 Task: Create a rule when a due date between "1 & 7" working days from now is moved in a card by anyone.
Action: Mouse moved to (397, 346)
Screenshot: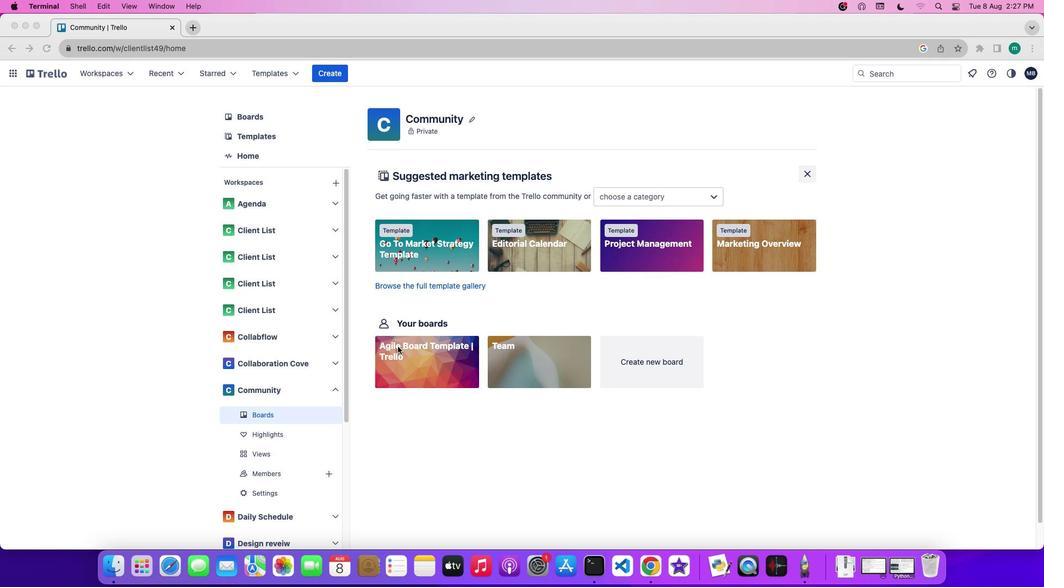 
Action: Mouse pressed left at (397, 346)
Screenshot: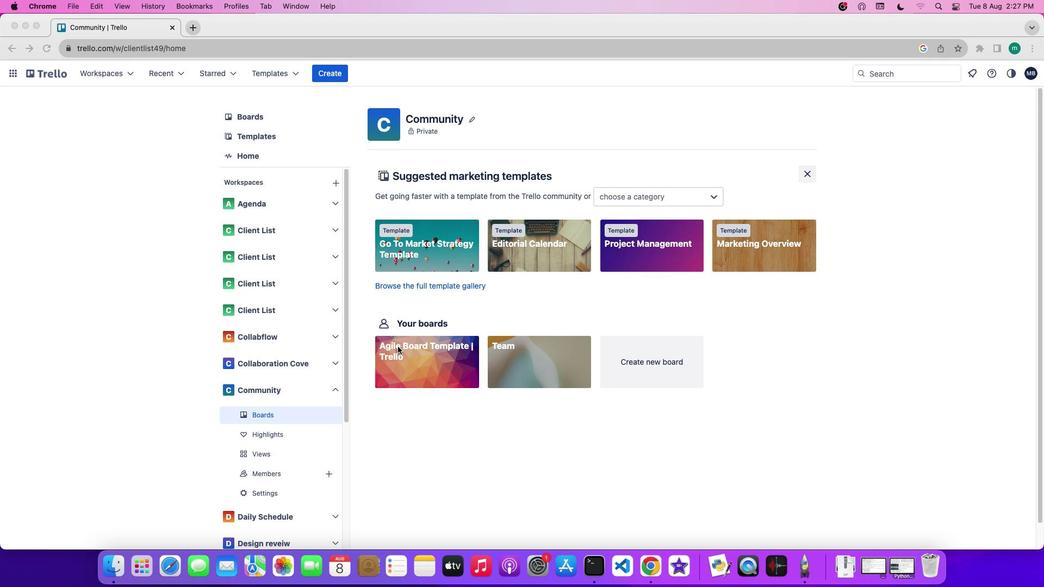 
Action: Mouse pressed left at (397, 346)
Screenshot: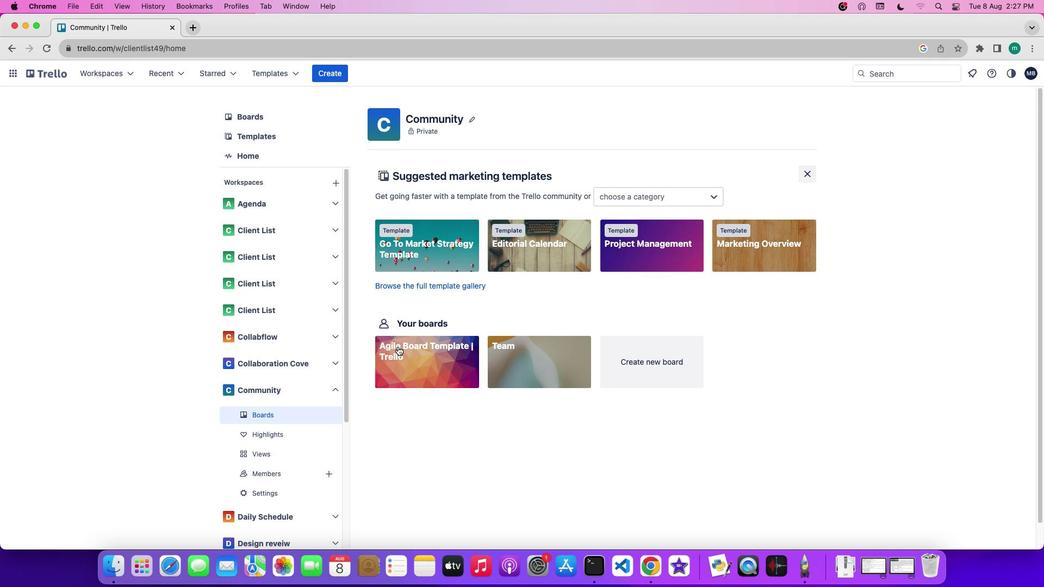 
Action: Mouse moved to (946, 236)
Screenshot: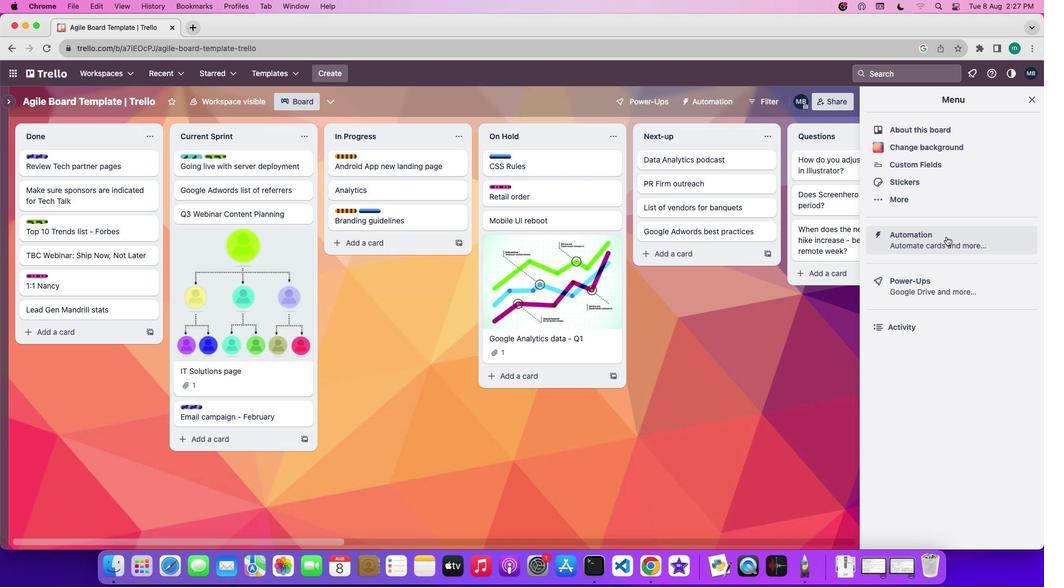 
Action: Mouse pressed left at (946, 236)
Screenshot: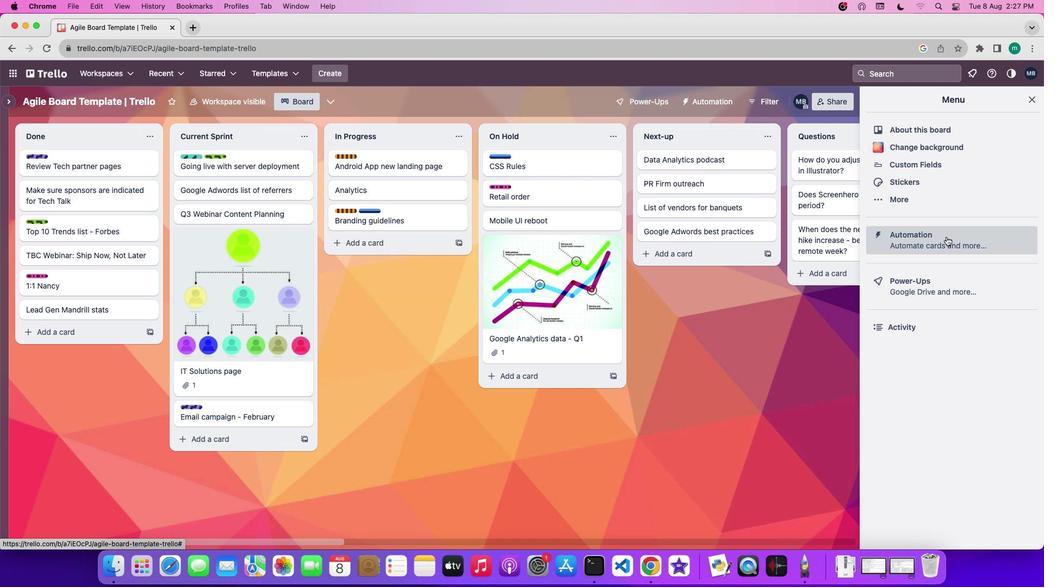 
Action: Mouse moved to (91, 197)
Screenshot: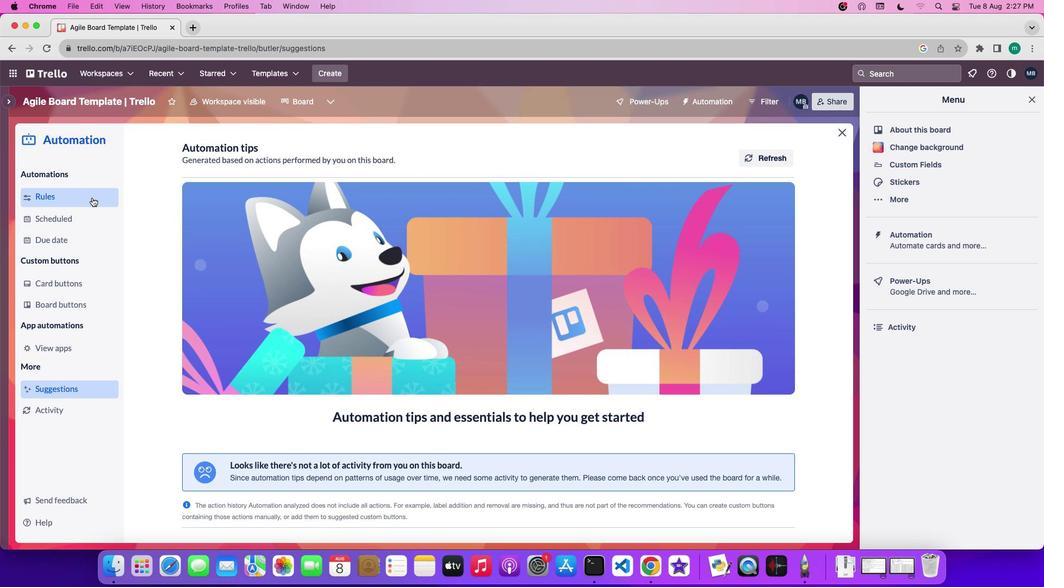 
Action: Mouse pressed left at (91, 197)
Screenshot: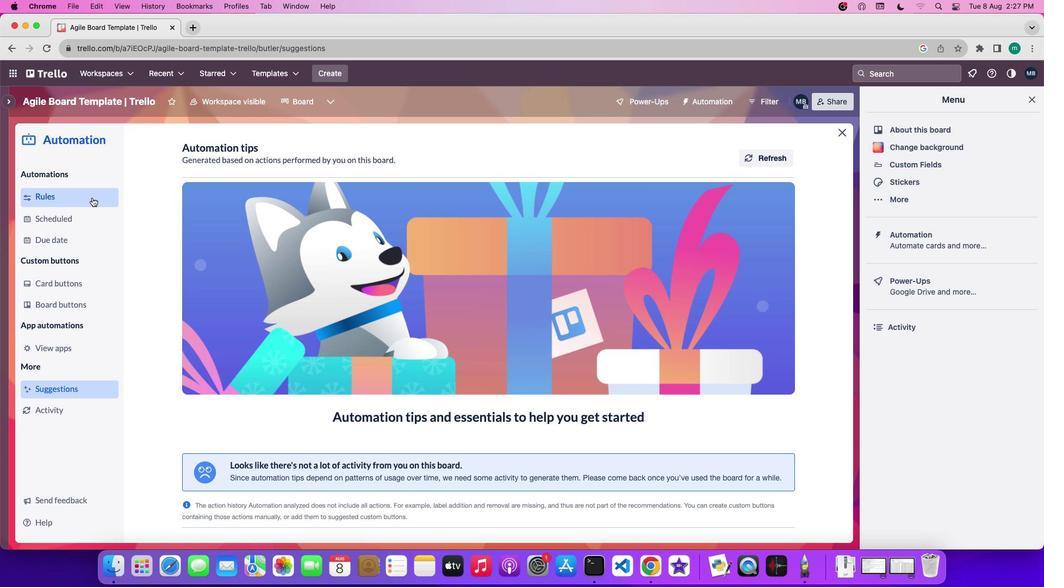 
Action: Mouse moved to (705, 155)
Screenshot: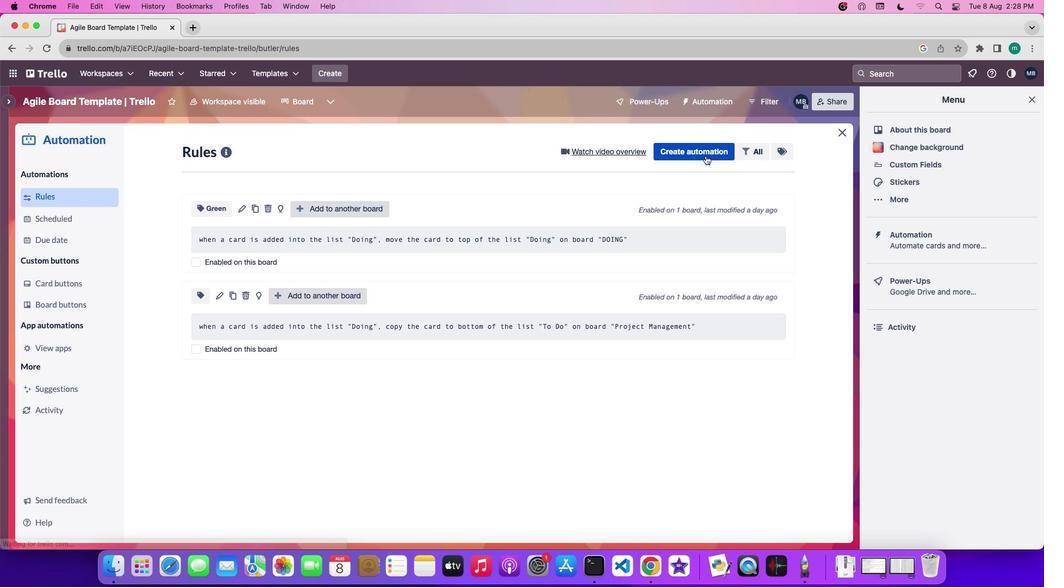 
Action: Mouse pressed left at (705, 155)
Screenshot: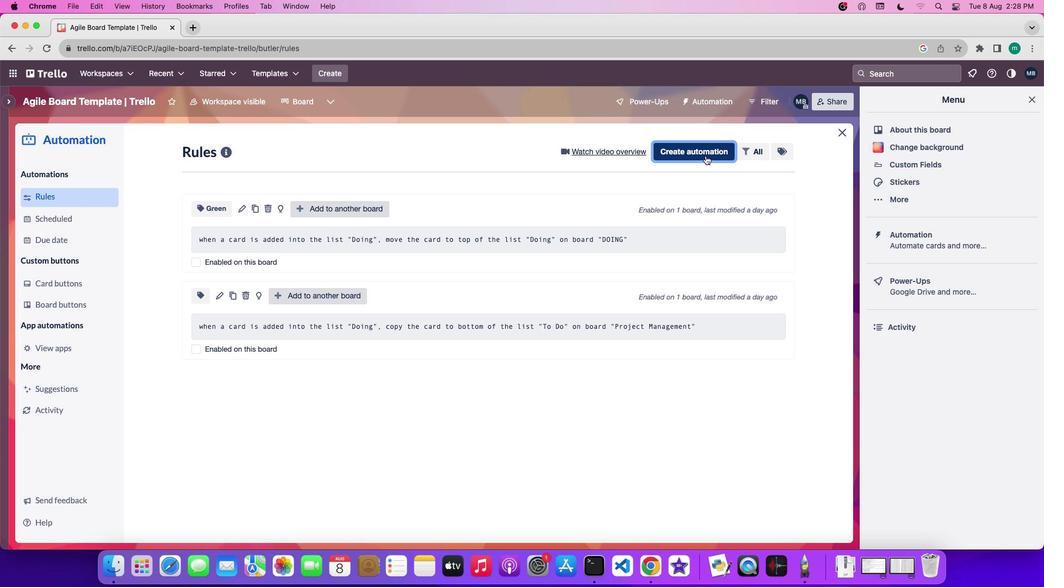 
Action: Mouse moved to (478, 323)
Screenshot: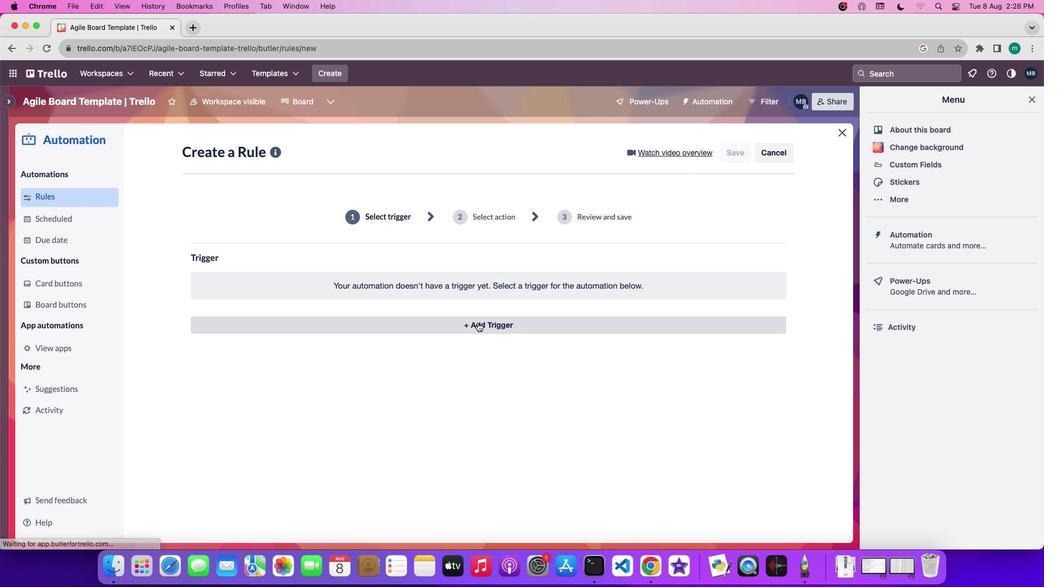 
Action: Mouse pressed left at (478, 323)
Screenshot: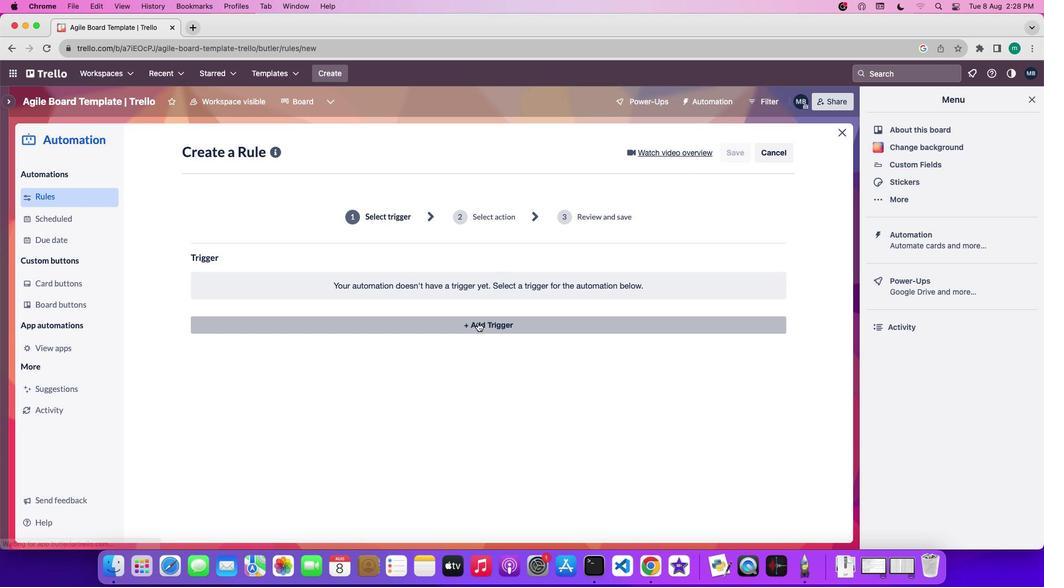 
Action: Mouse moved to (311, 367)
Screenshot: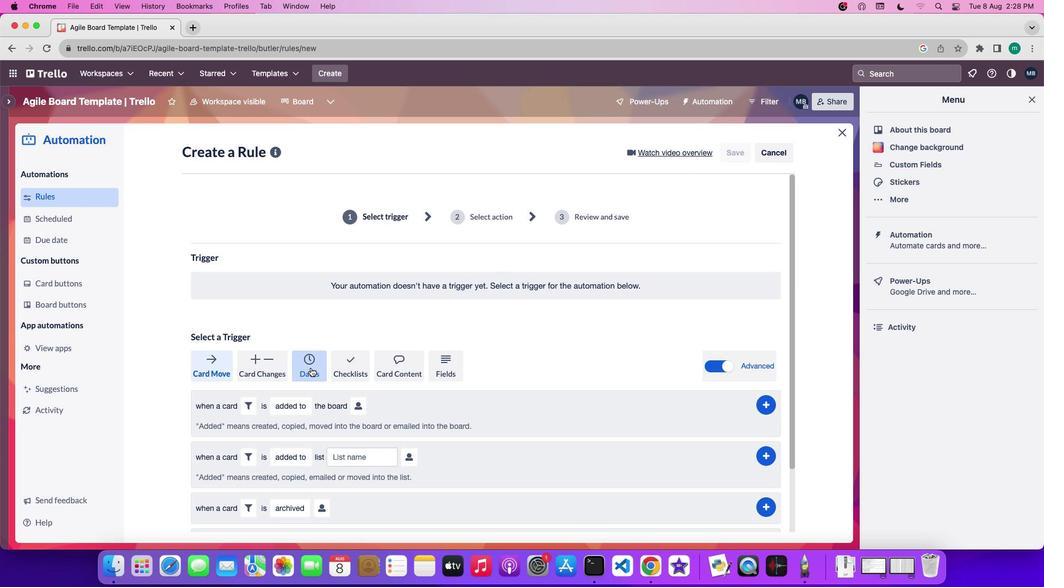 
Action: Mouse pressed left at (311, 367)
Screenshot: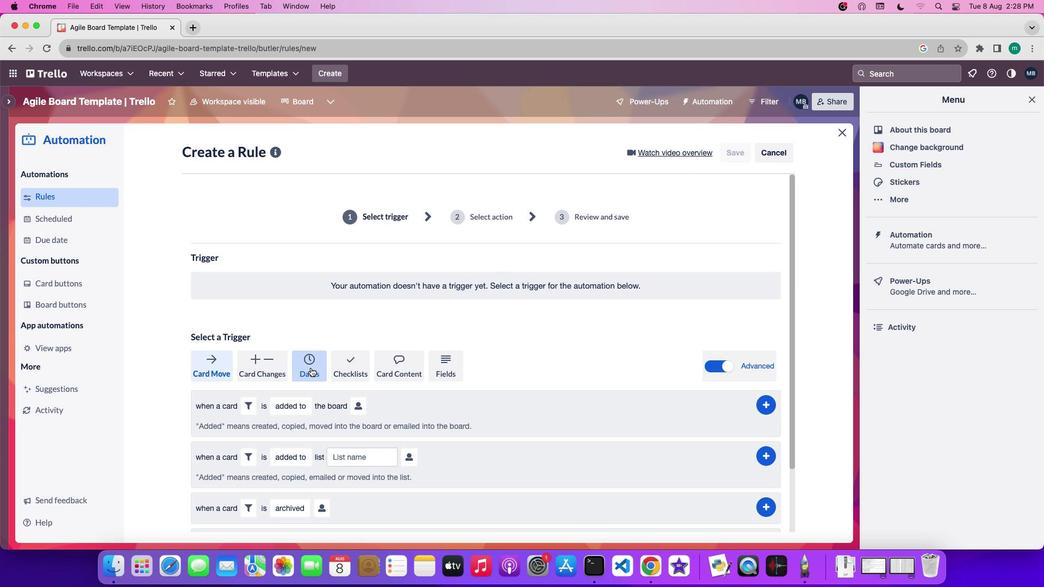 
Action: Mouse moved to (395, 409)
Screenshot: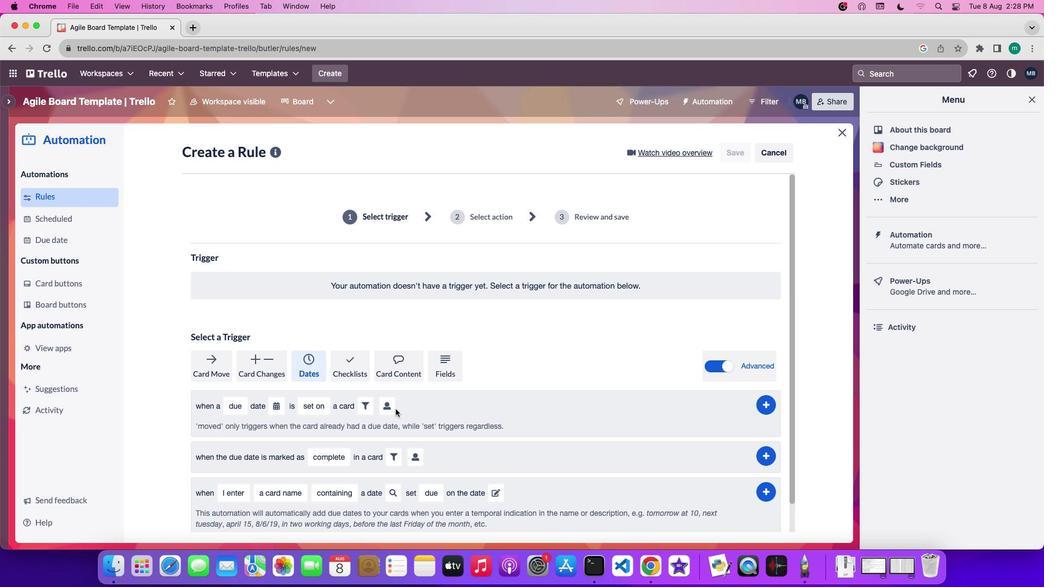 
Action: Mouse scrolled (395, 409) with delta (0, 0)
Screenshot: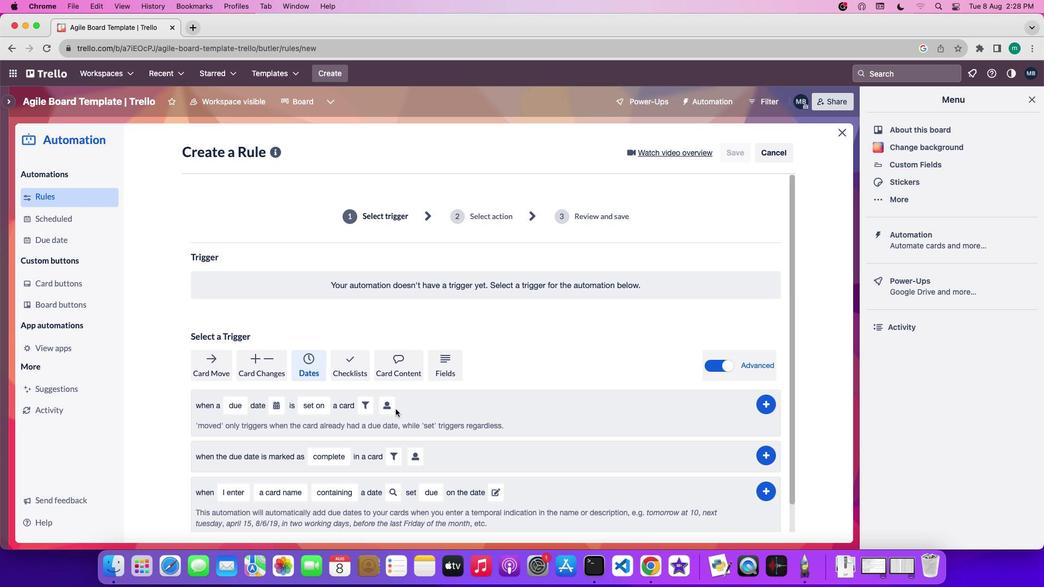 
Action: Mouse scrolled (395, 409) with delta (0, 0)
Screenshot: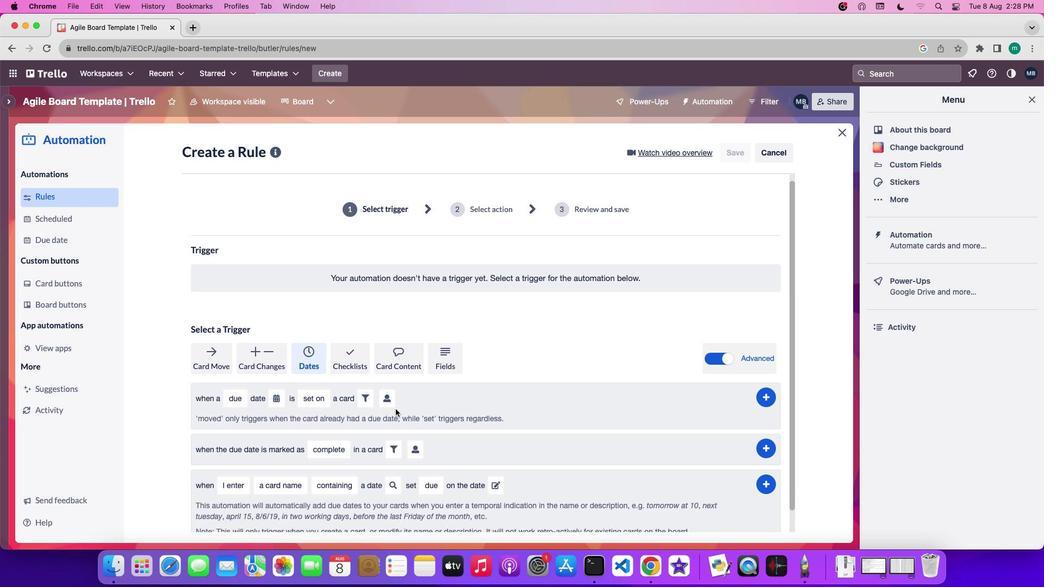 
Action: Mouse scrolled (395, 409) with delta (0, -1)
Screenshot: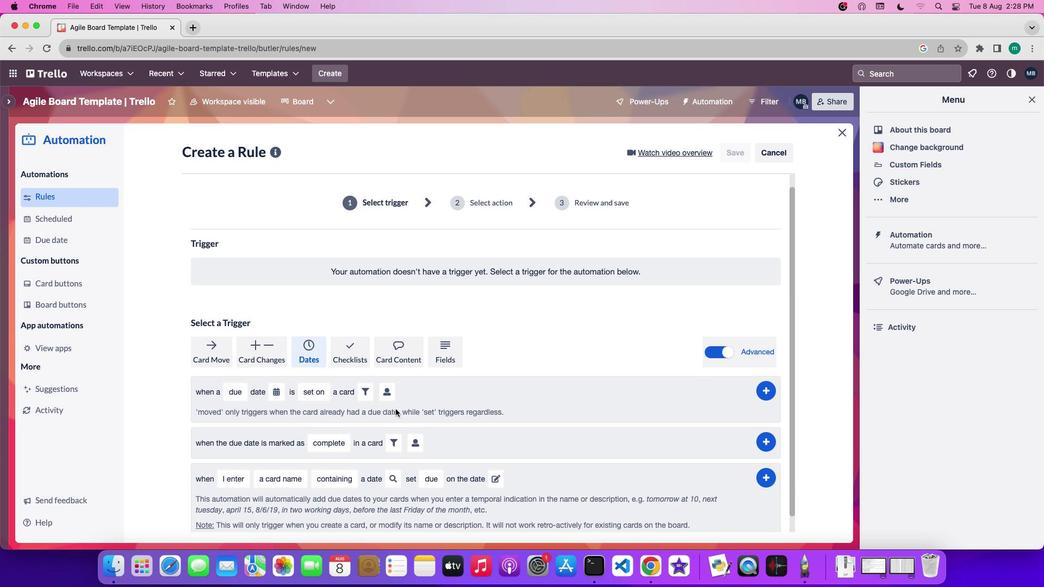 
Action: Mouse scrolled (395, 409) with delta (0, -1)
Screenshot: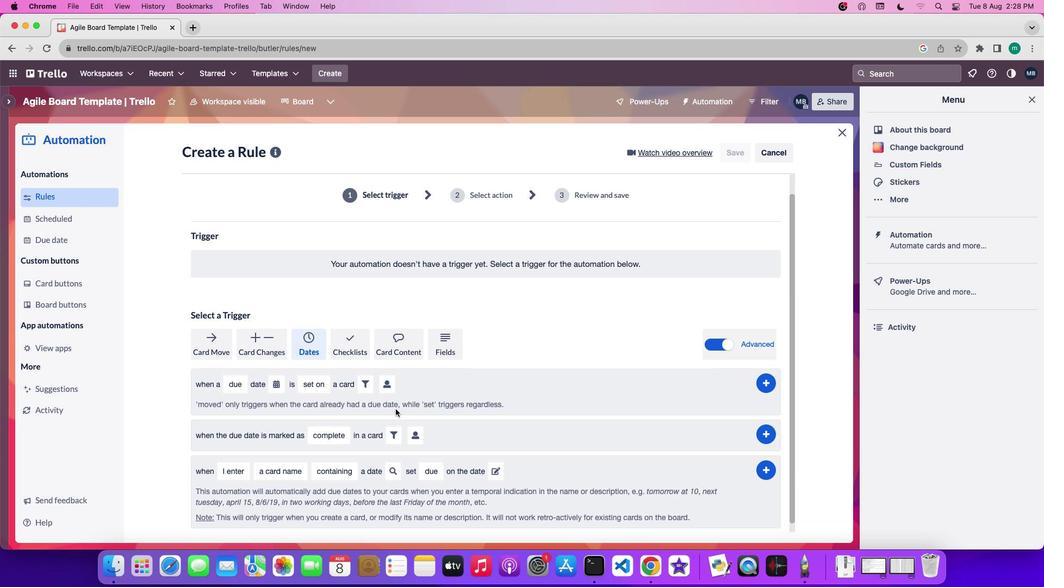 
Action: Mouse moved to (243, 395)
Screenshot: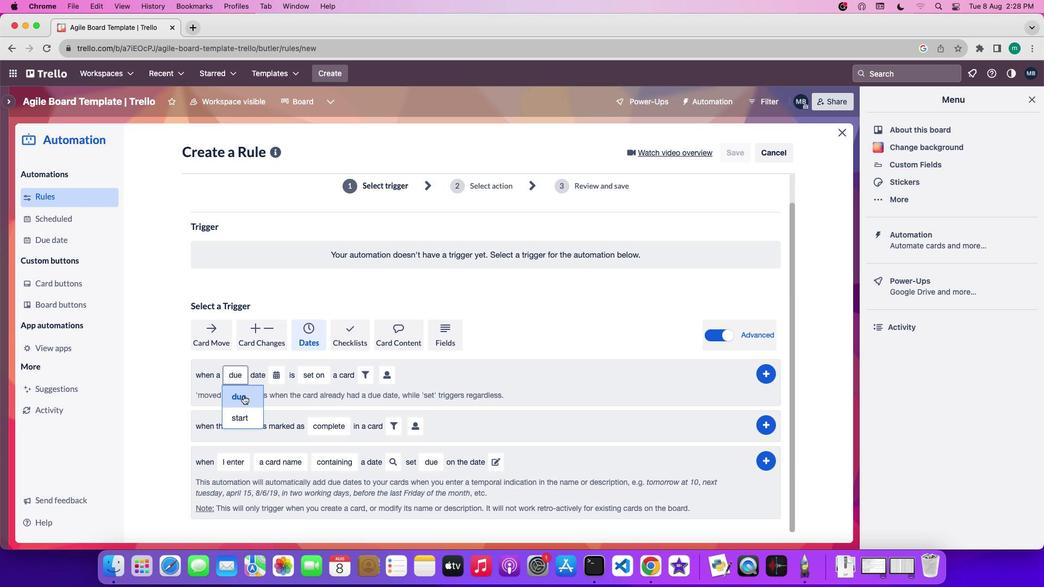 
Action: Mouse pressed left at (243, 395)
Screenshot: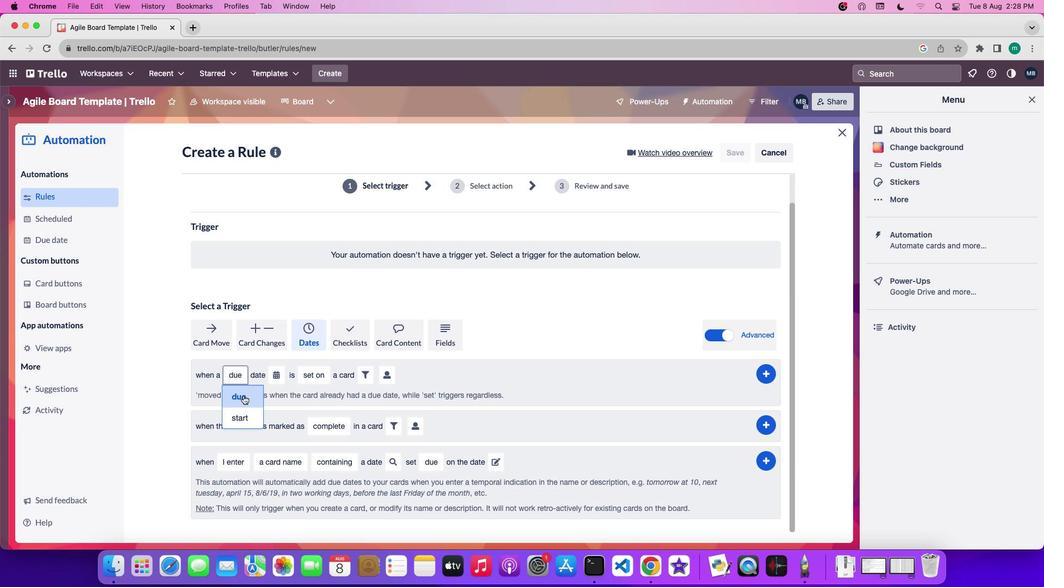 
Action: Mouse moved to (279, 376)
Screenshot: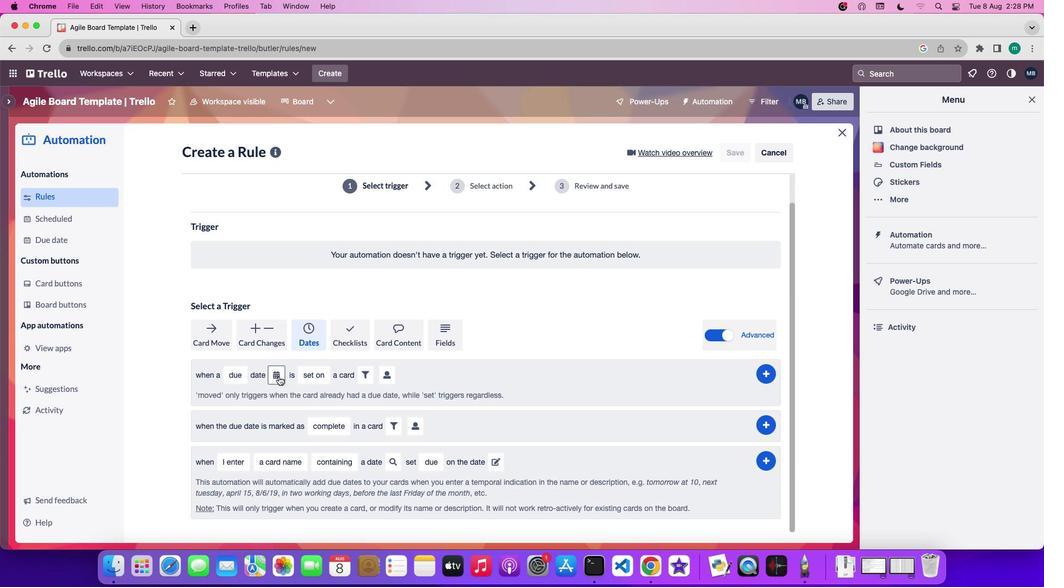 
Action: Mouse pressed left at (279, 376)
Screenshot: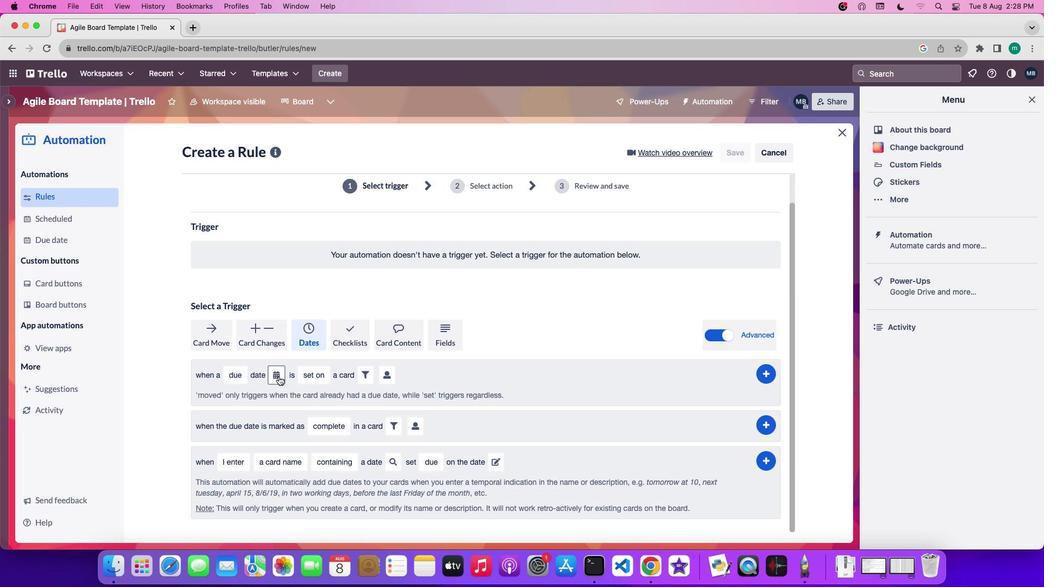 
Action: Mouse moved to (313, 526)
Screenshot: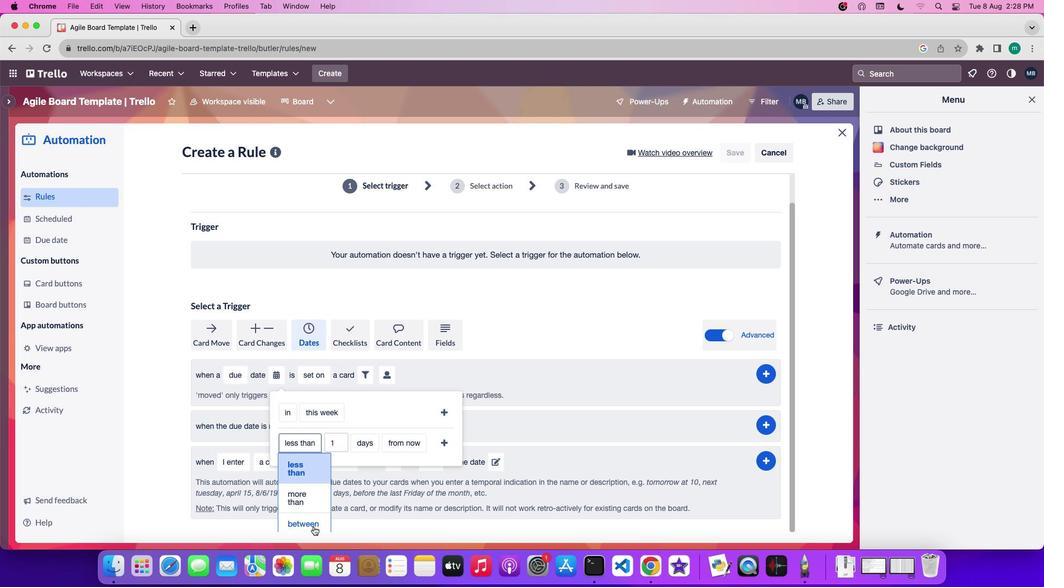 
Action: Mouse pressed left at (313, 526)
Screenshot: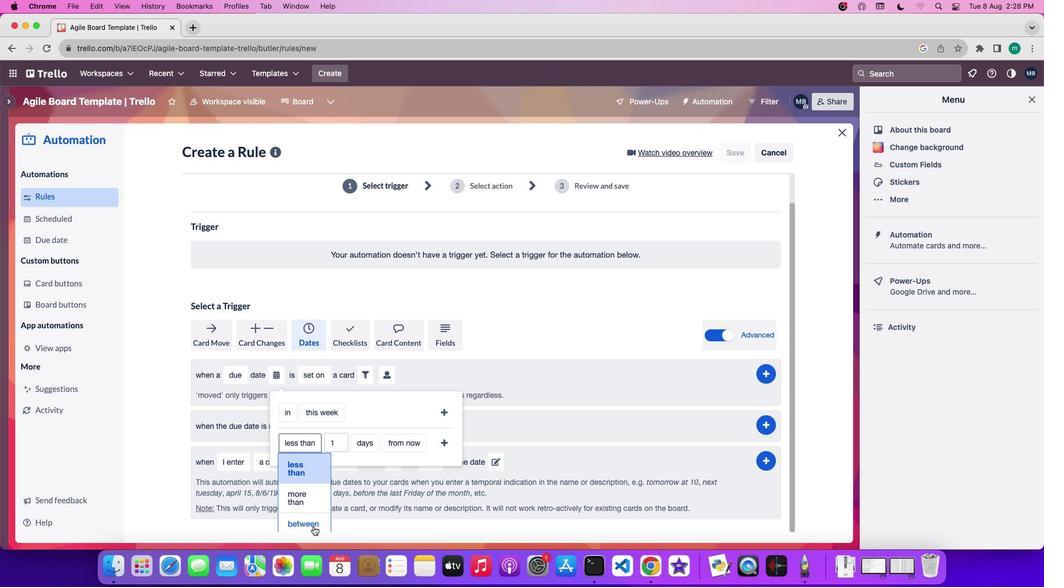 
Action: Mouse moved to (409, 440)
Screenshot: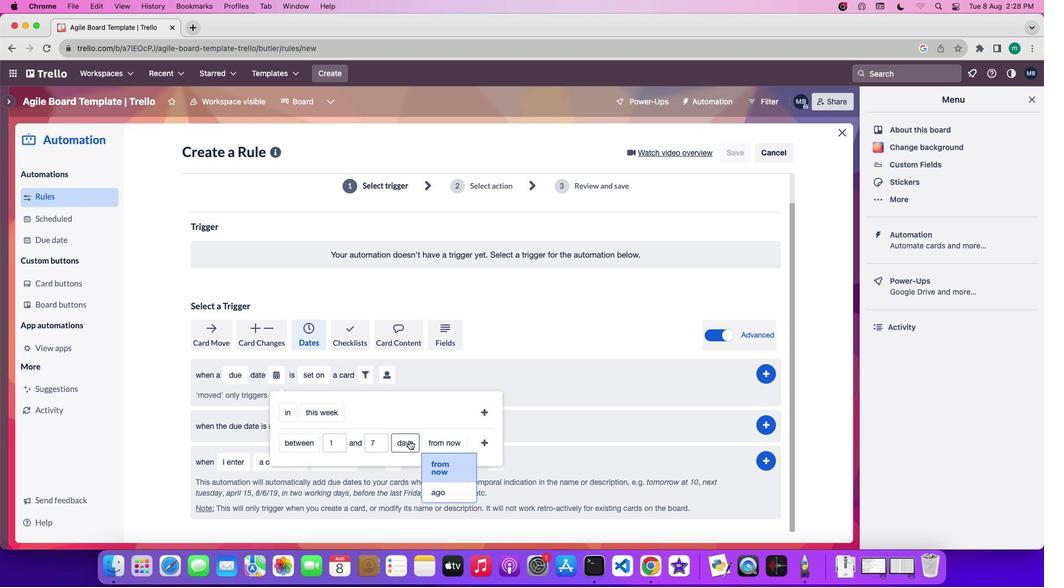 
Action: Mouse pressed left at (409, 440)
Screenshot: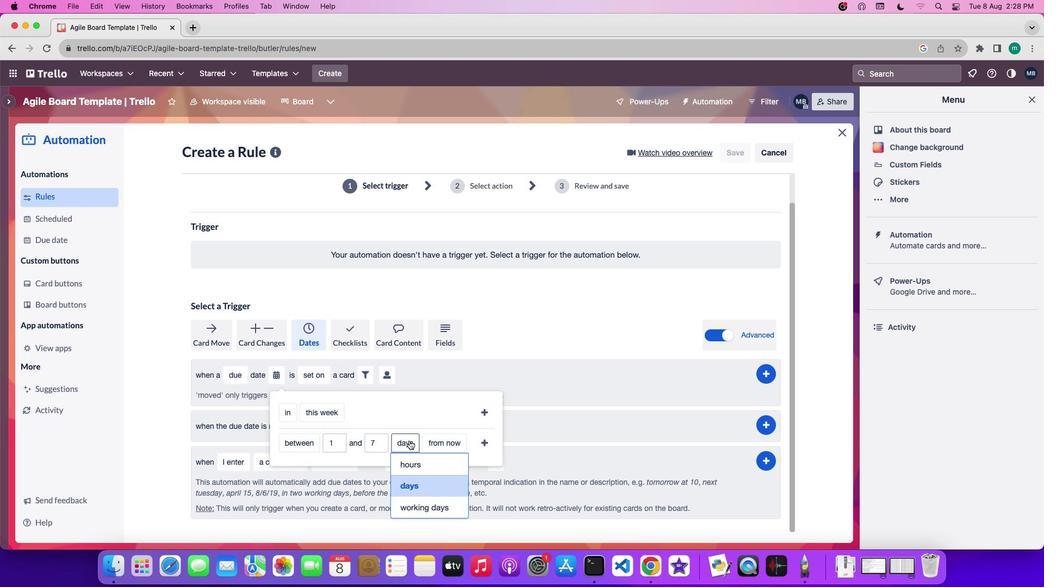 
Action: Mouse moved to (428, 510)
Screenshot: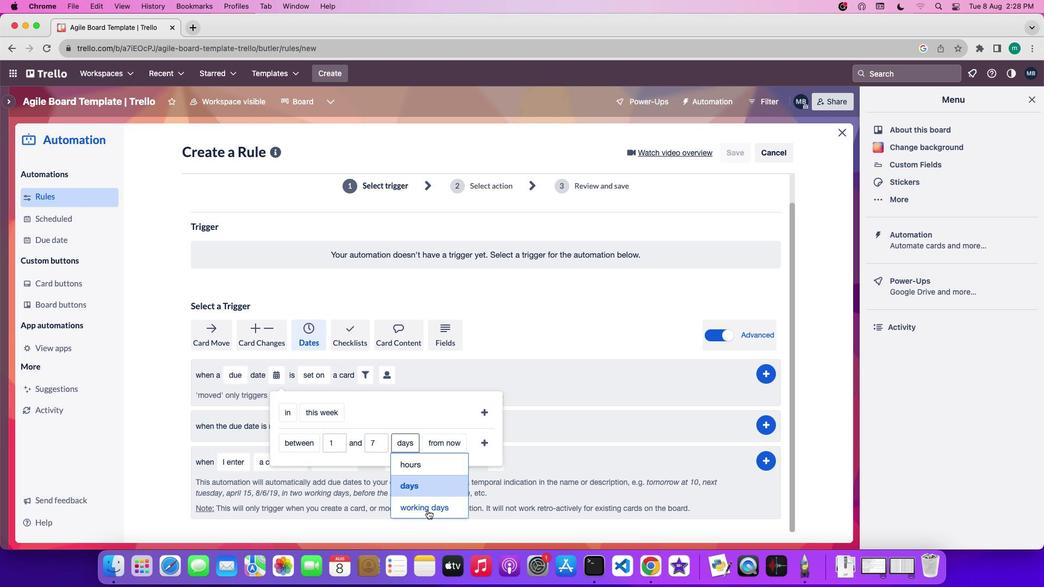 
Action: Mouse pressed left at (428, 510)
Screenshot: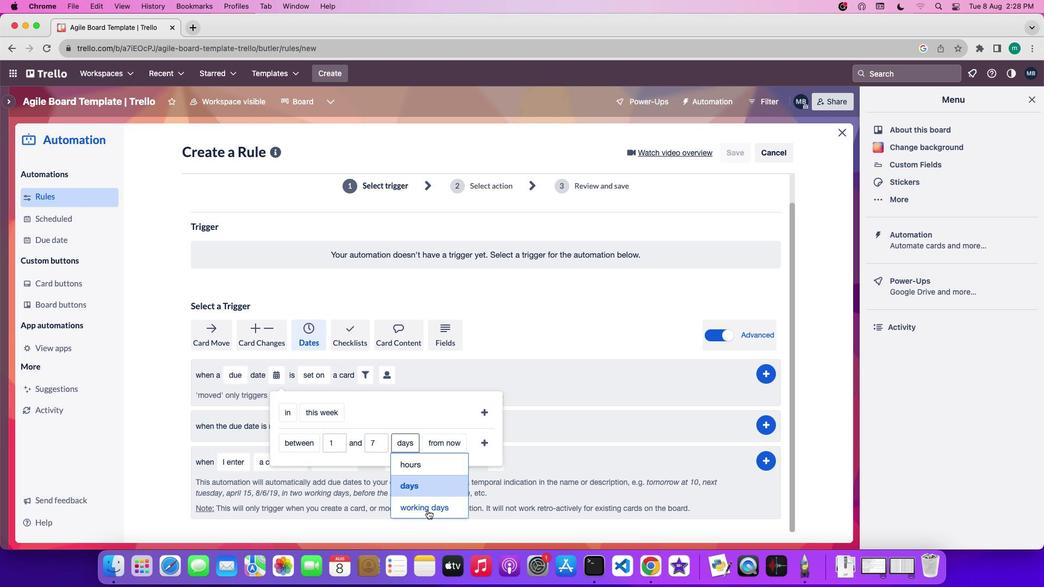 
Action: Mouse moved to (473, 437)
Screenshot: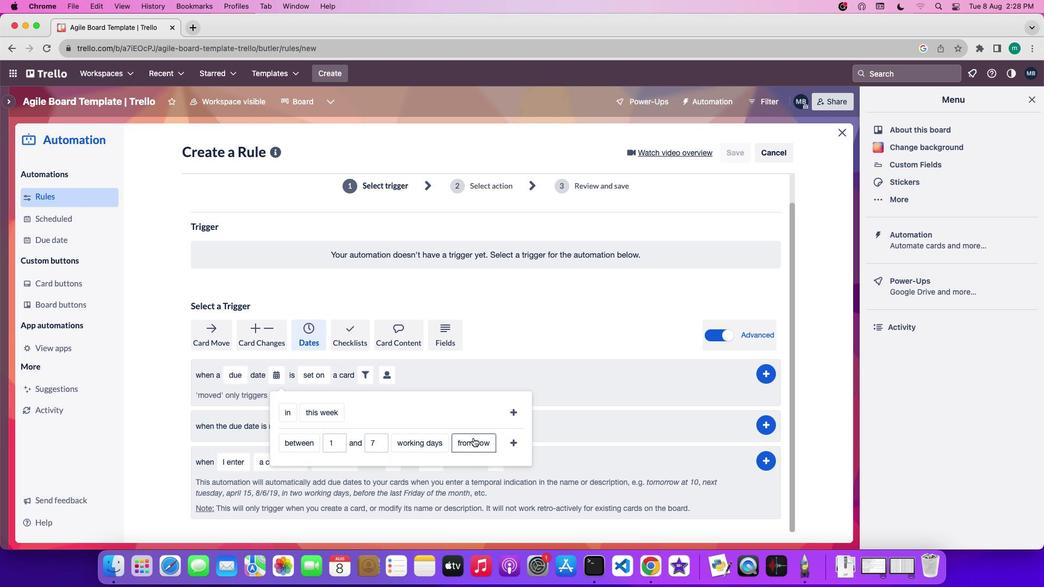
Action: Mouse pressed left at (473, 437)
Screenshot: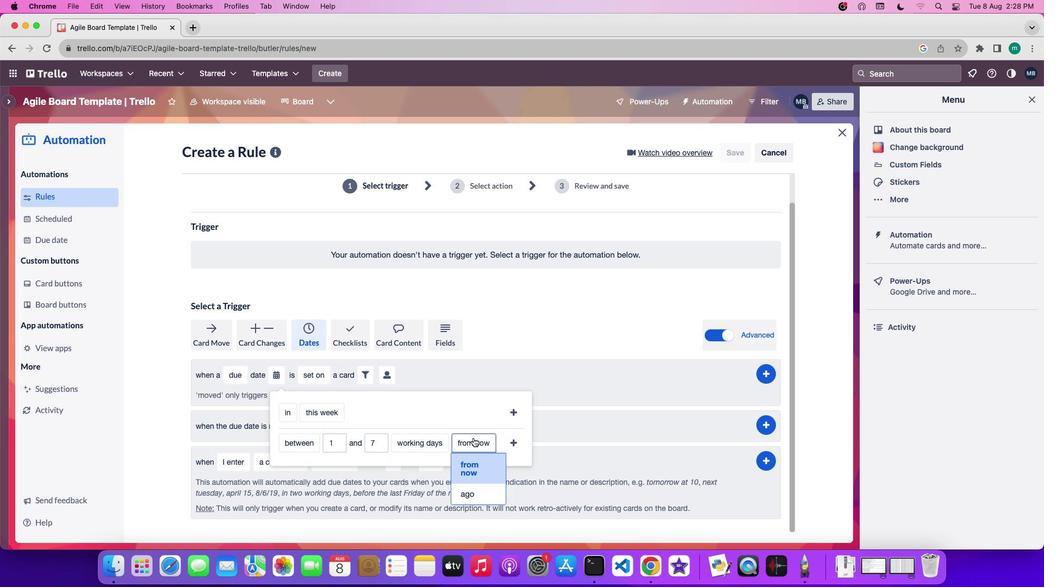 
Action: Mouse moved to (478, 475)
Screenshot: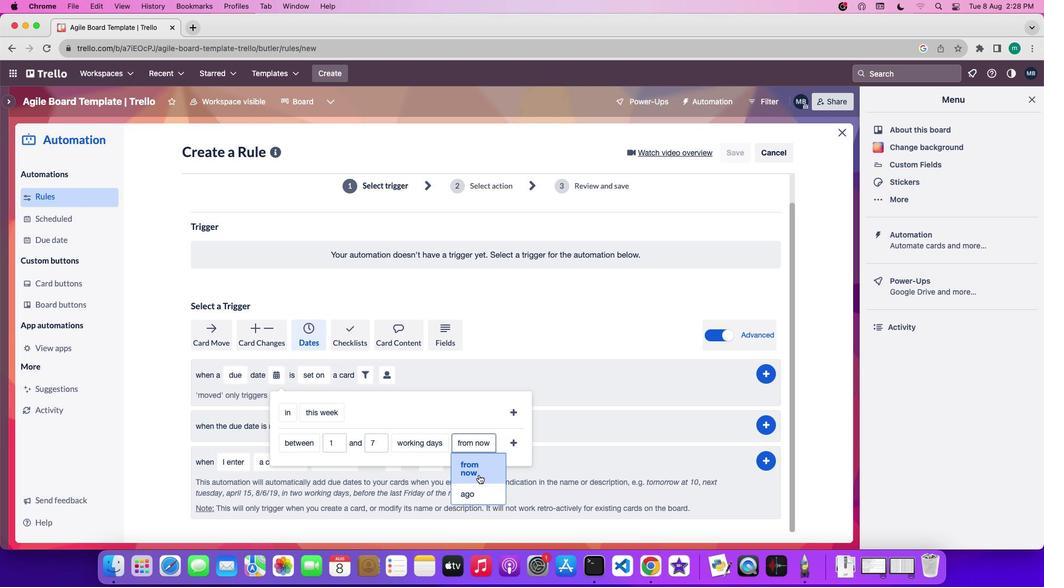 
Action: Mouse pressed left at (478, 475)
Screenshot: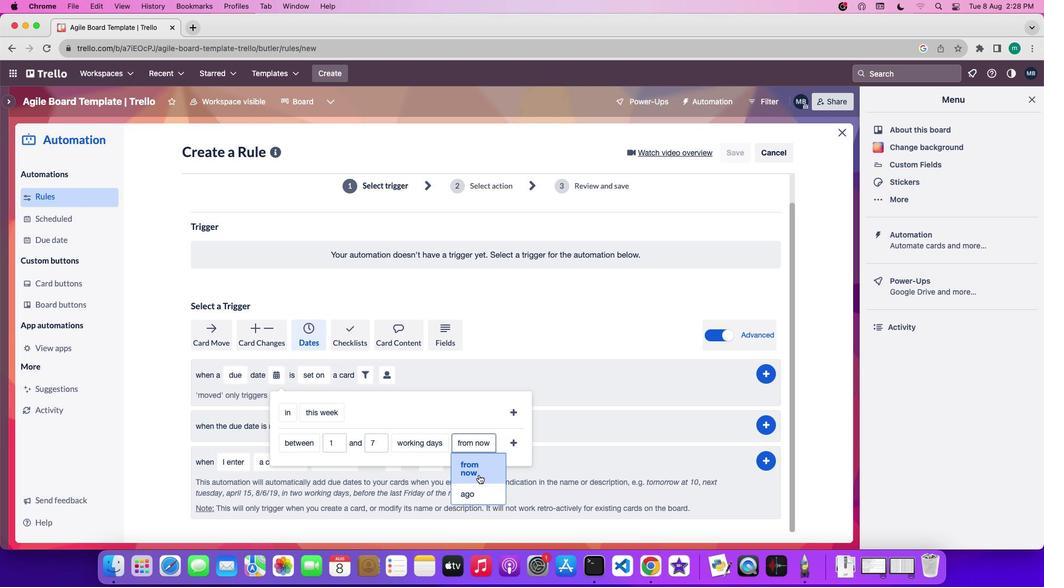 
Action: Mouse moved to (511, 440)
Screenshot: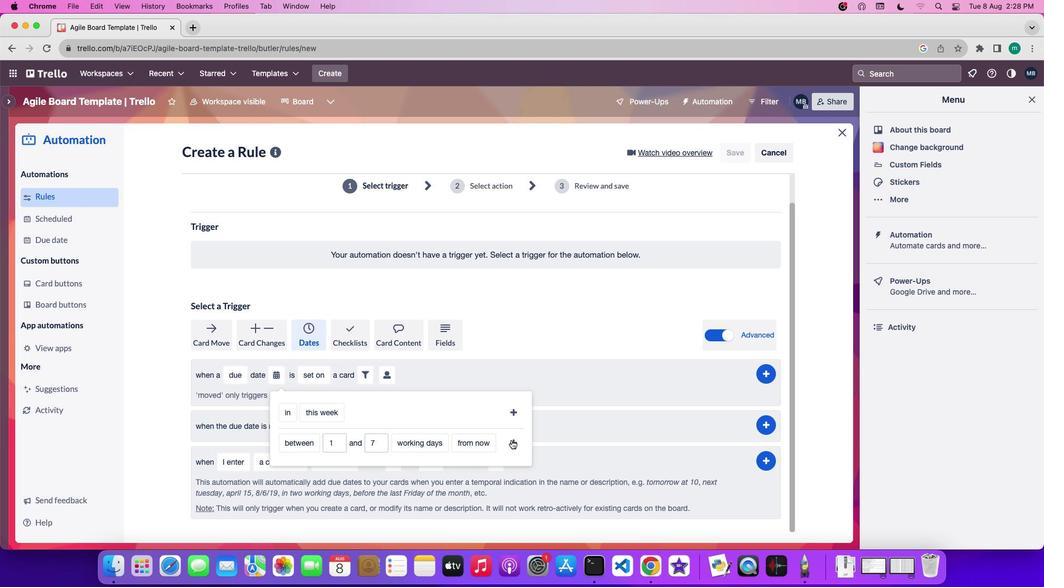 
Action: Mouse pressed left at (511, 440)
Screenshot: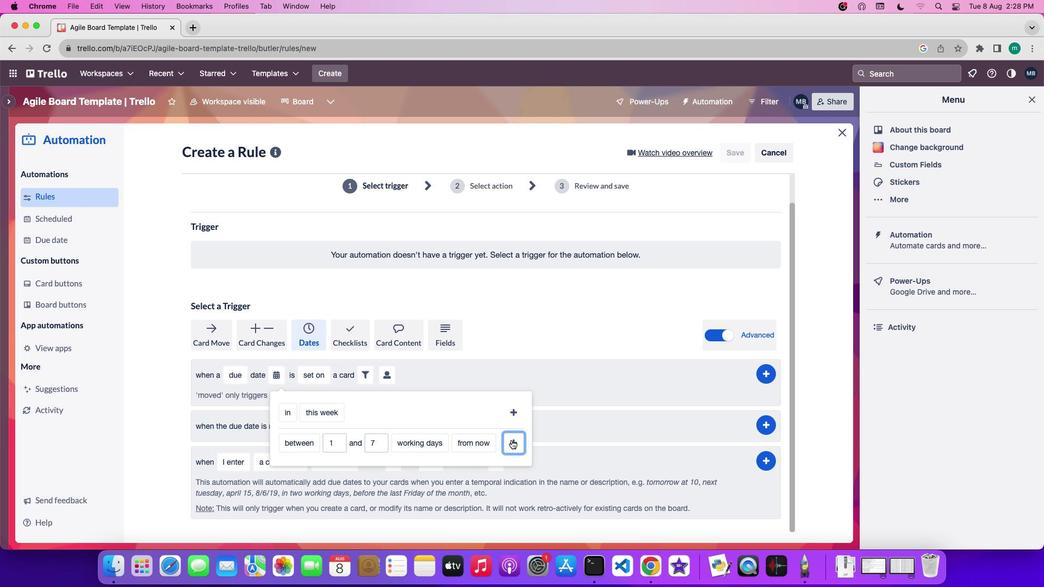 
Action: Mouse moved to (462, 374)
Screenshot: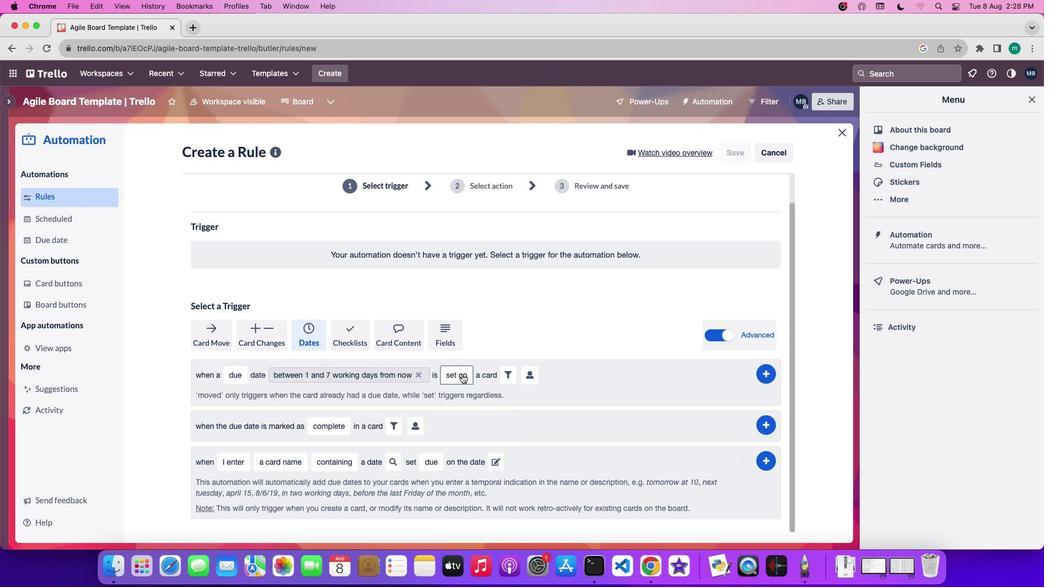 
Action: Mouse pressed left at (462, 374)
Screenshot: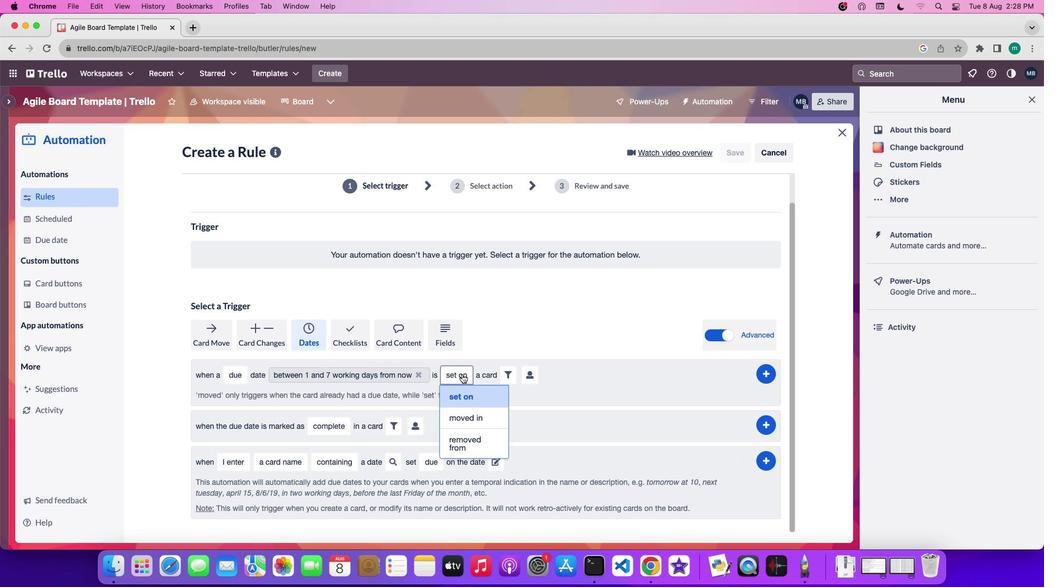 
Action: Mouse moved to (466, 418)
Screenshot: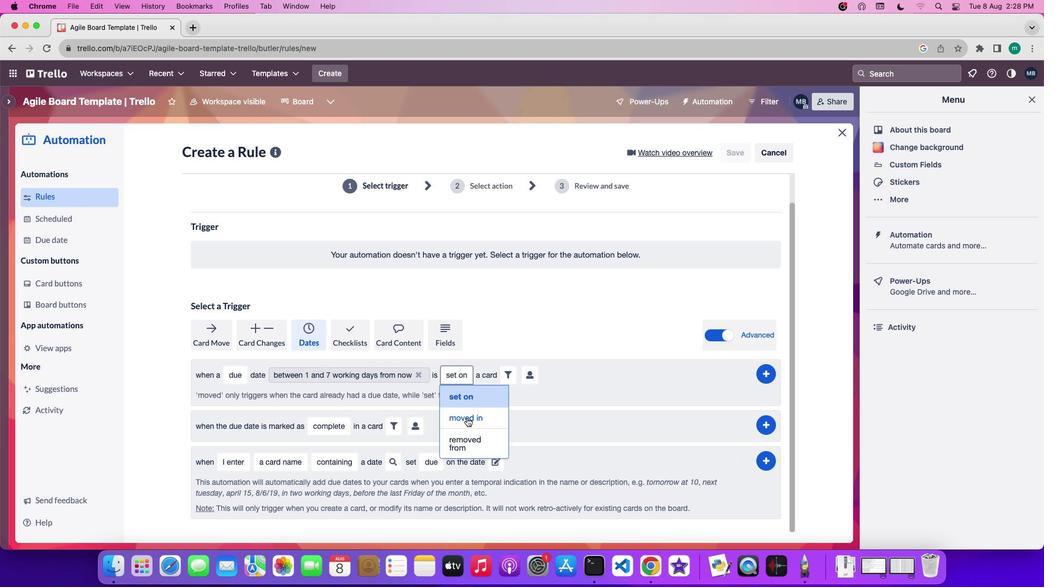 
Action: Mouse pressed left at (466, 418)
Screenshot: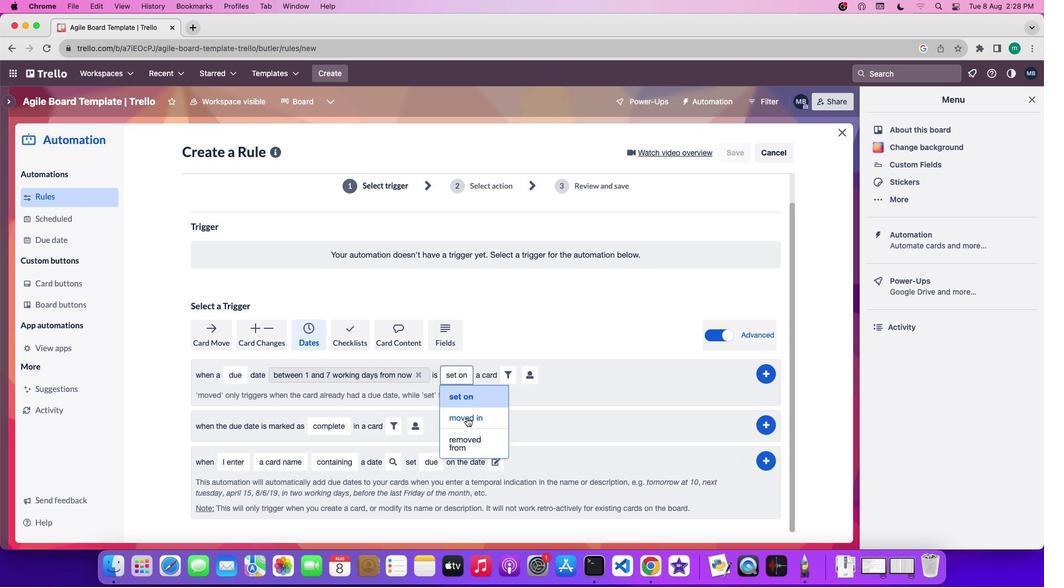 
Action: Mouse moved to (540, 372)
Screenshot: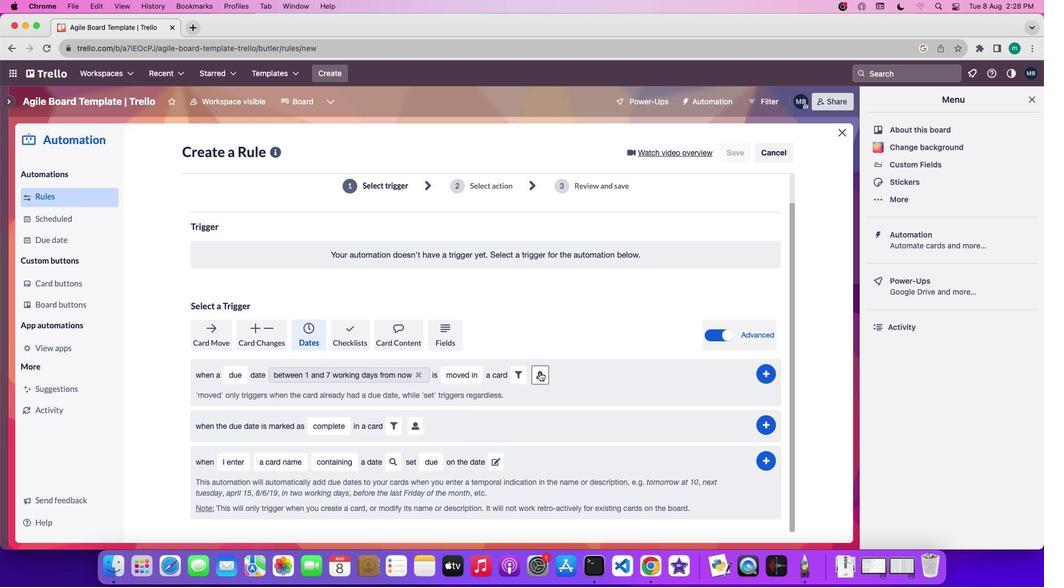 
Action: Mouse pressed left at (540, 372)
Screenshot: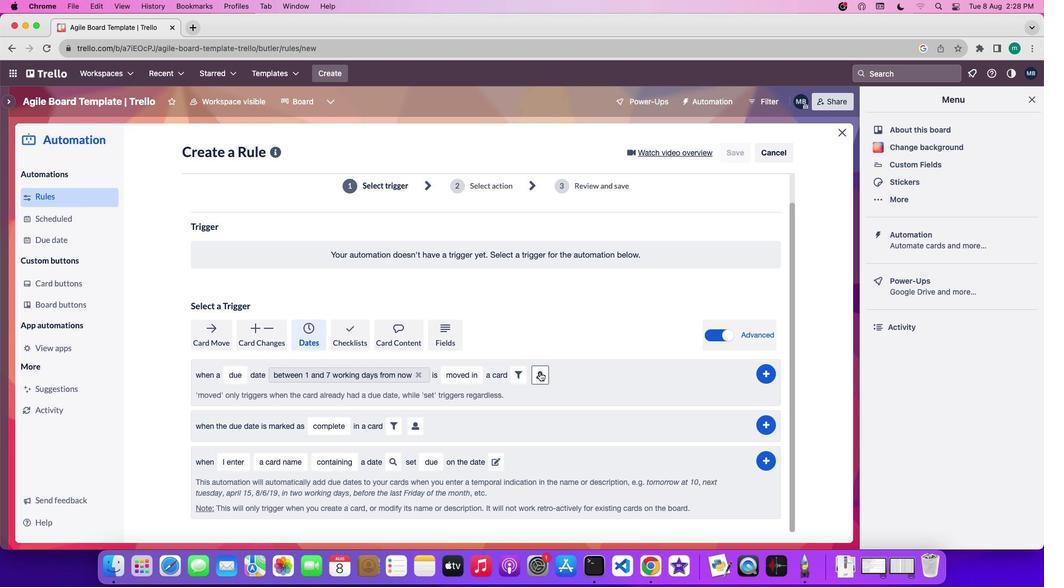 
Action: Mouse moved to (726, 413)
Screenshot: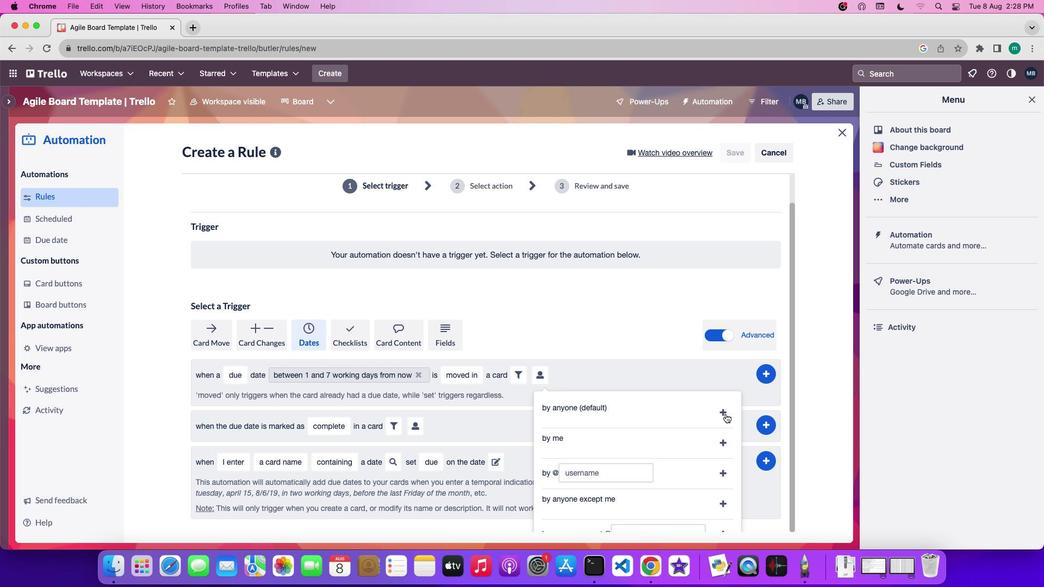 
Action: Mouse pressed left at (726, 413)
Screenshot: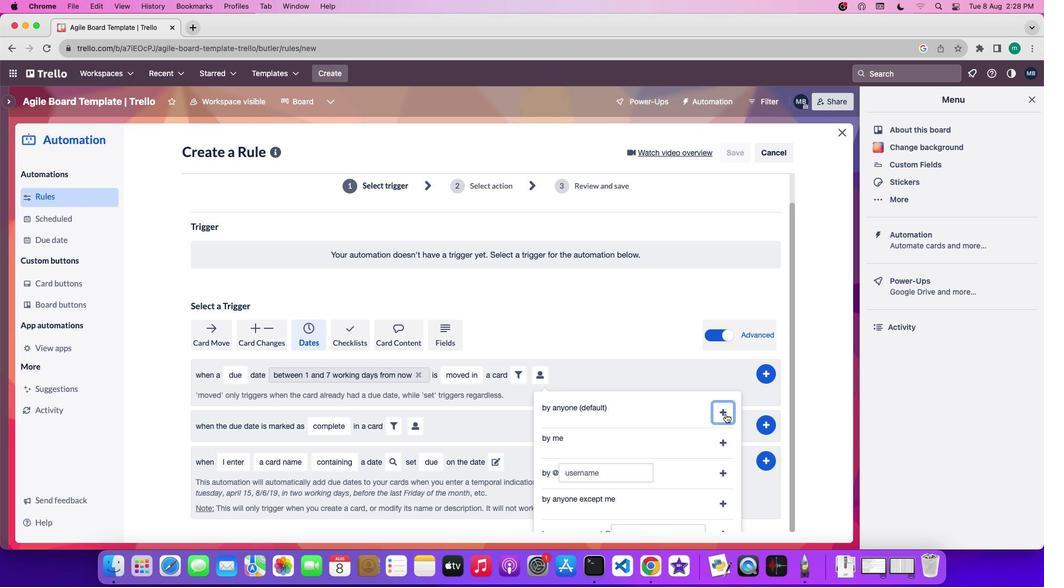 
Action: Mouse moved to (765, 371)
Screenshot: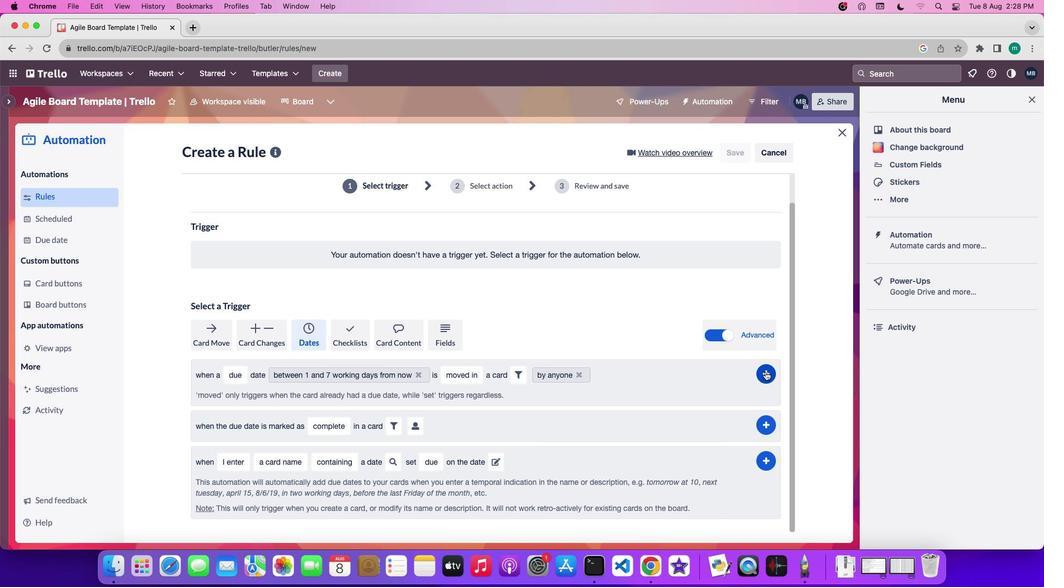 
Action: Mouse pressed left at (765, 371)
Screenshot: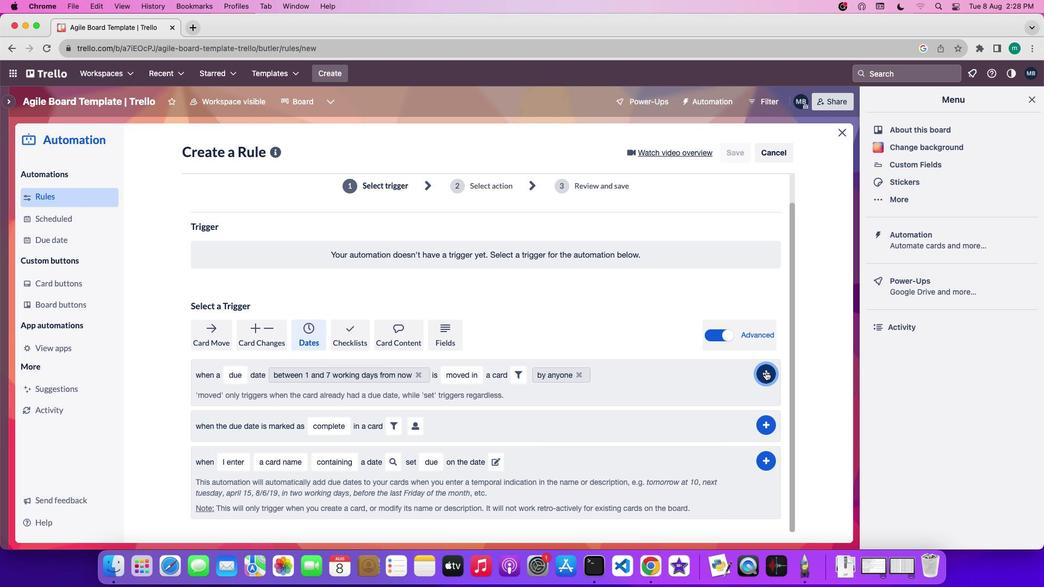 
